 Task: Search for emails with the subject 'follow up email' sent to 'sumitkumarthakur00@gmail.com'.
Action: Mouse moved to (246, 6)
Screenshot: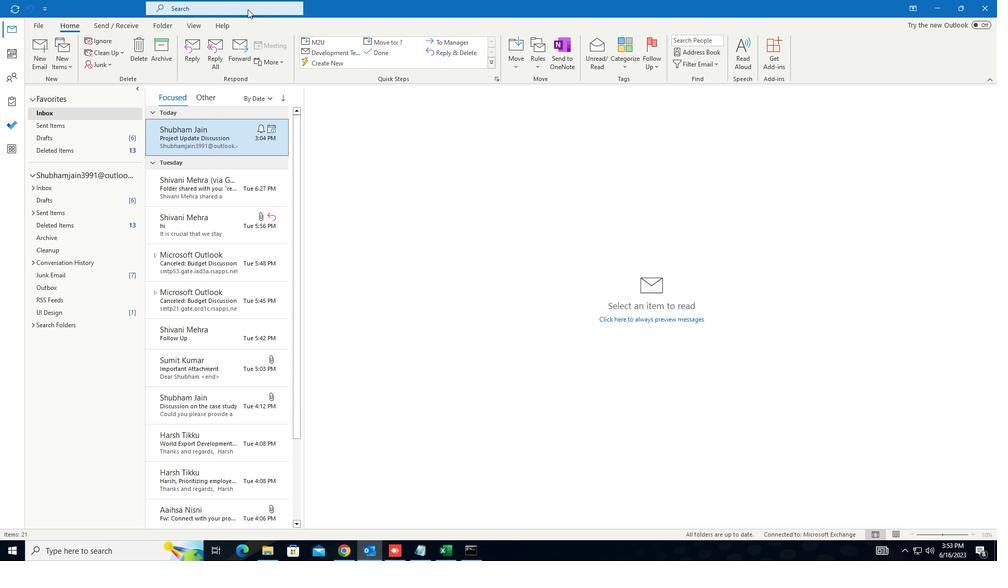 
Action: Mouse pressed left at (246, 6)
Screenshot: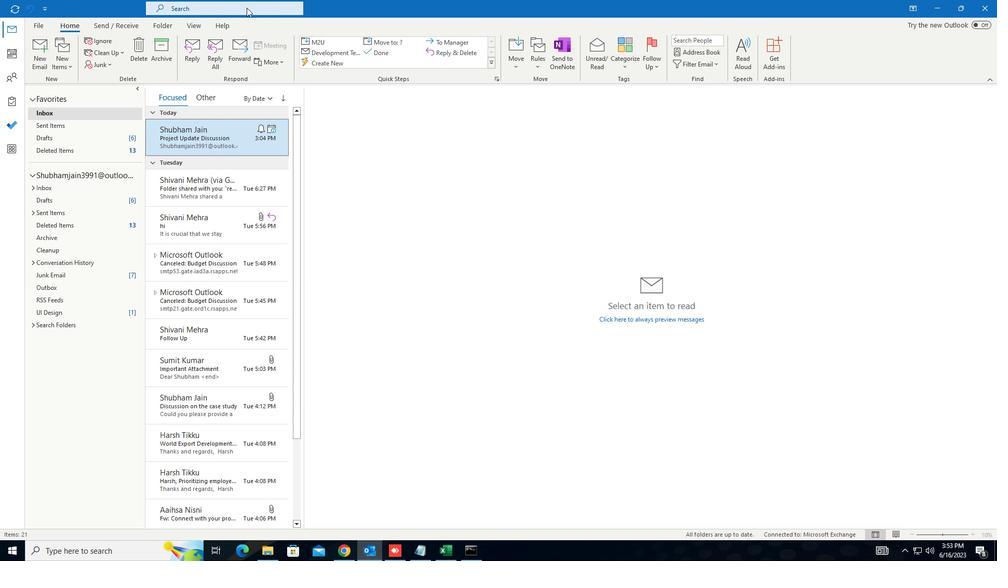 
Action: Mouse moved to (391, 8)
Screenshot: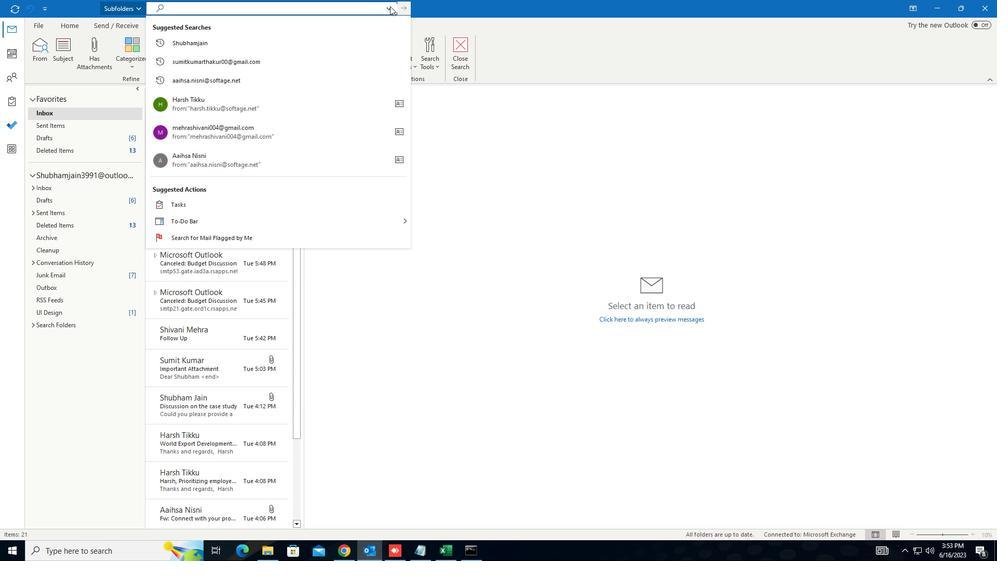 
Action: Mouse pressed left at (391, 8)
Screenshot: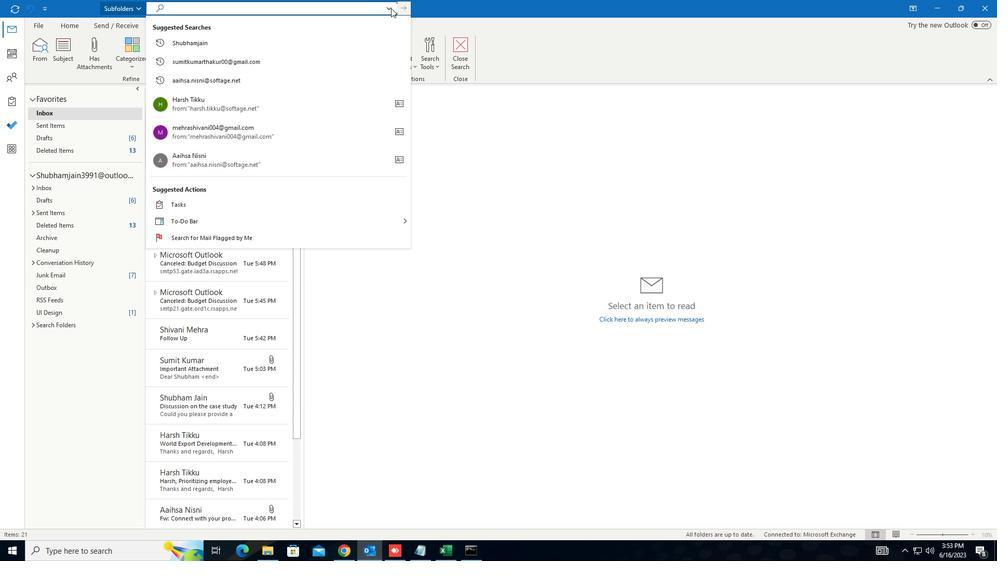 
Action: Mouse moved to (249, 24)
Screenshot: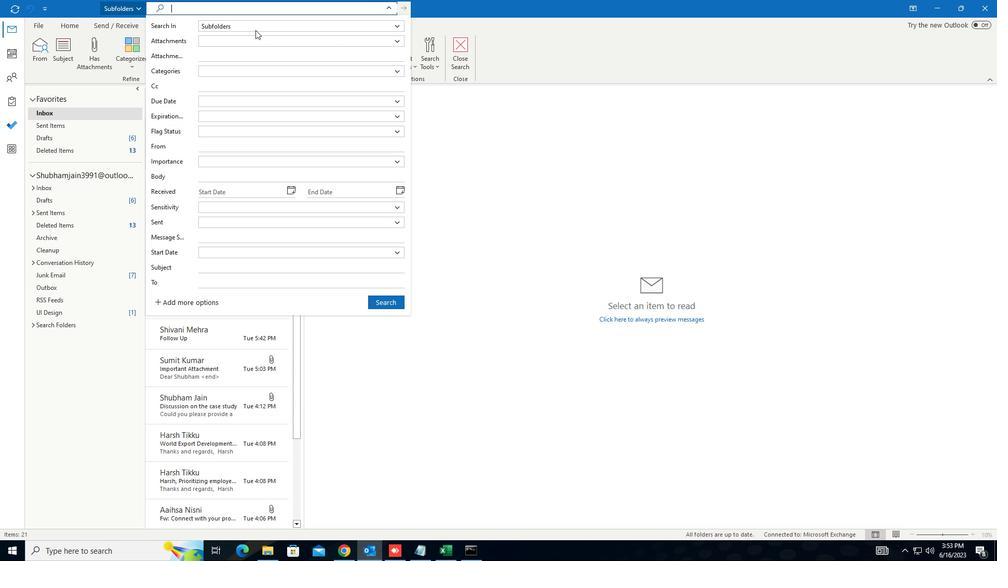 
Action: Mouse pressed left at (249, 24)
Screenshot: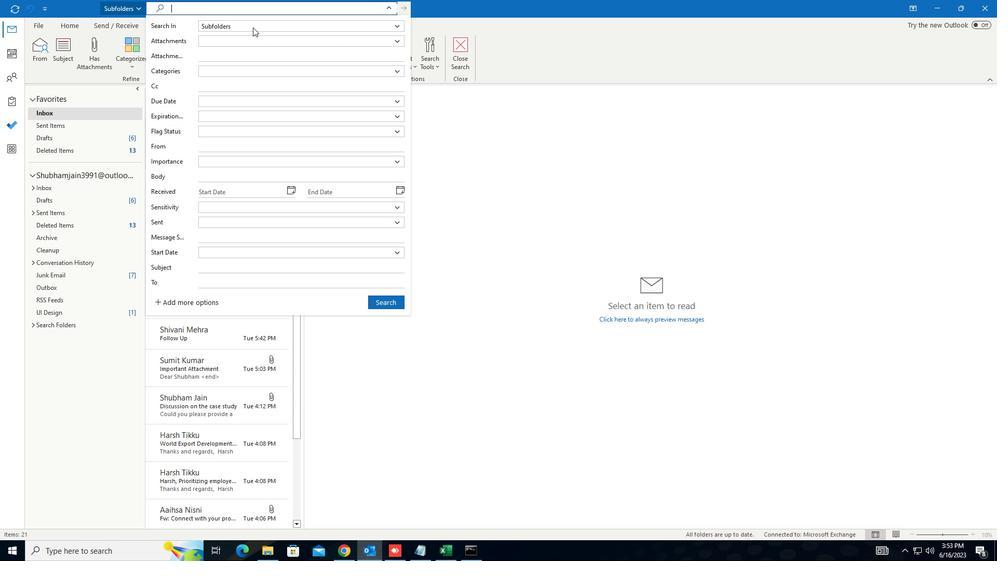 
Action: Mouse moved to (234, 44)
Screenshot: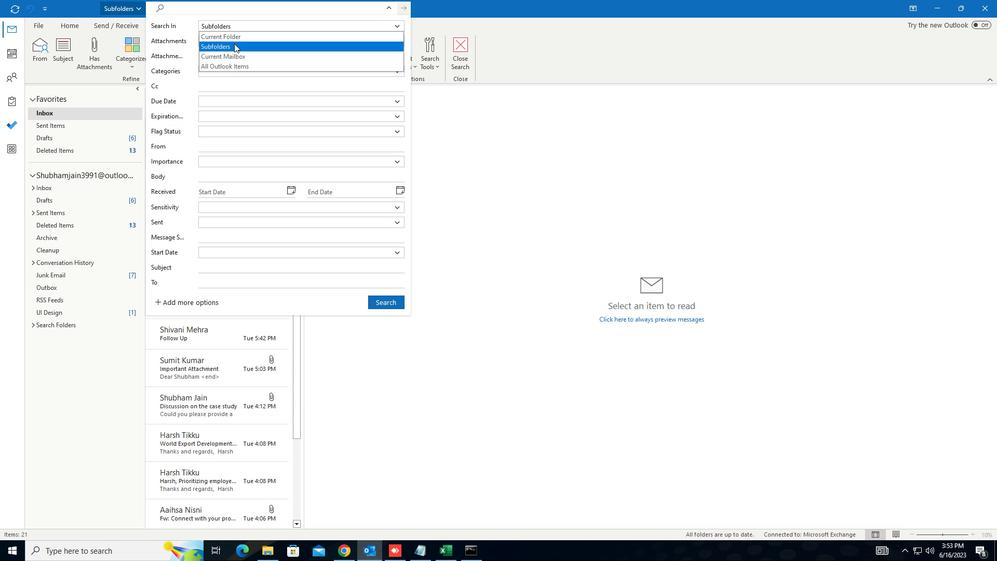 
Action: Mouse pressed left at (234, 44)
Screenshot: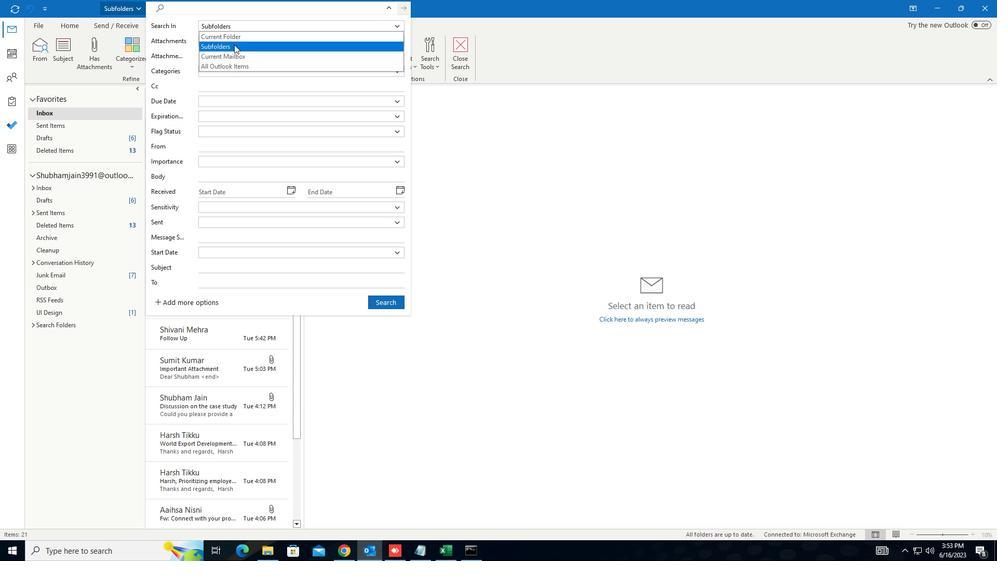 
Action: Mouse moved to (210, 266)
Screenshot: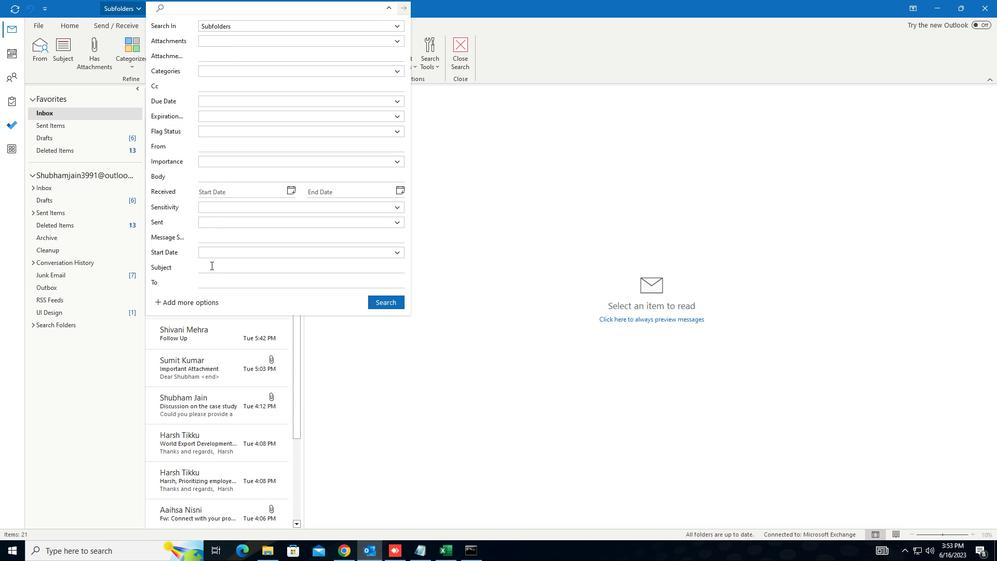 
Action: Mouse pressed left at (210, 266)
Screenshot: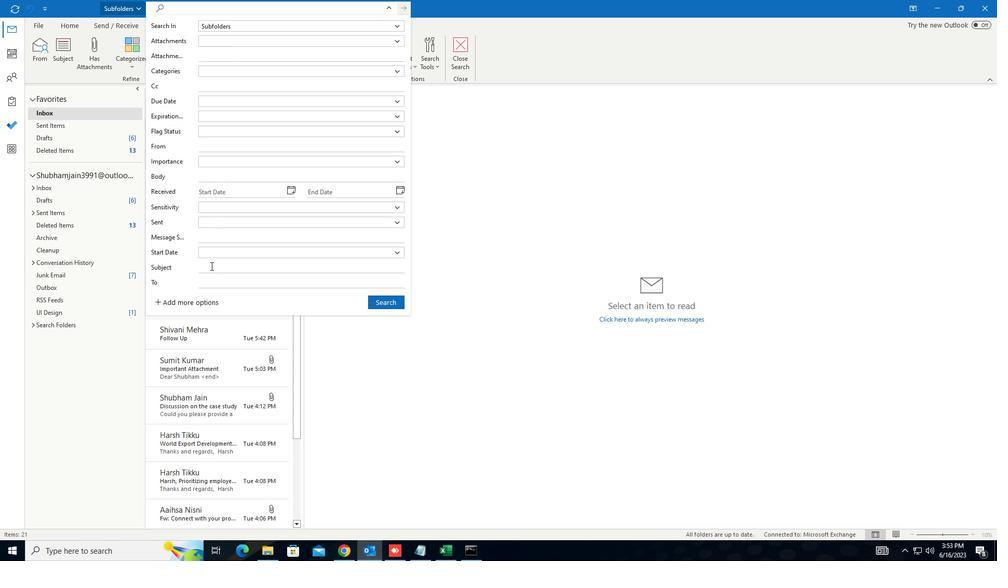 
Action: Mouse moved to (210, 265)
Screenshot: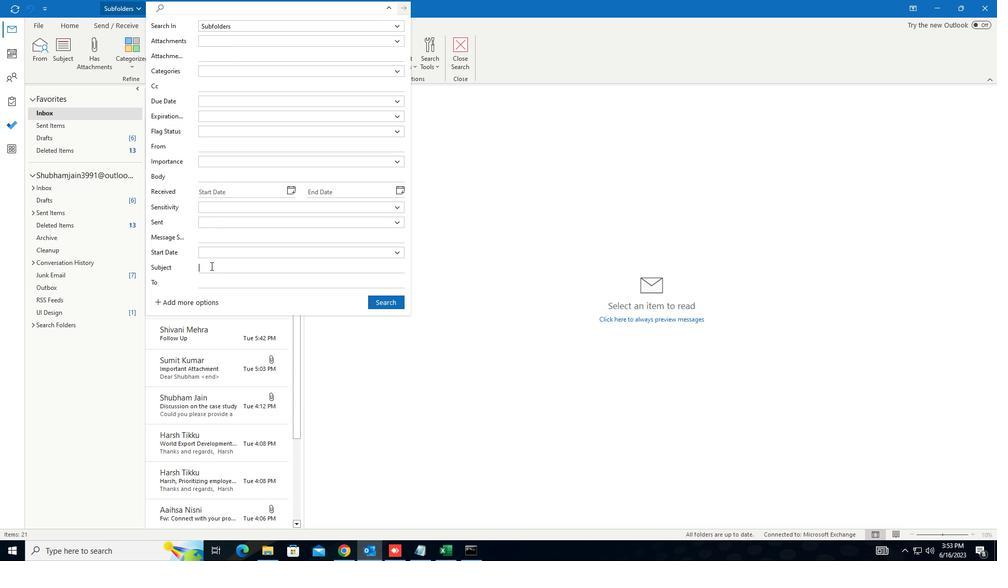 
Action: Key pressed follow<Key.space>up<Key.space>w<Key.backspace>email
Screenshot: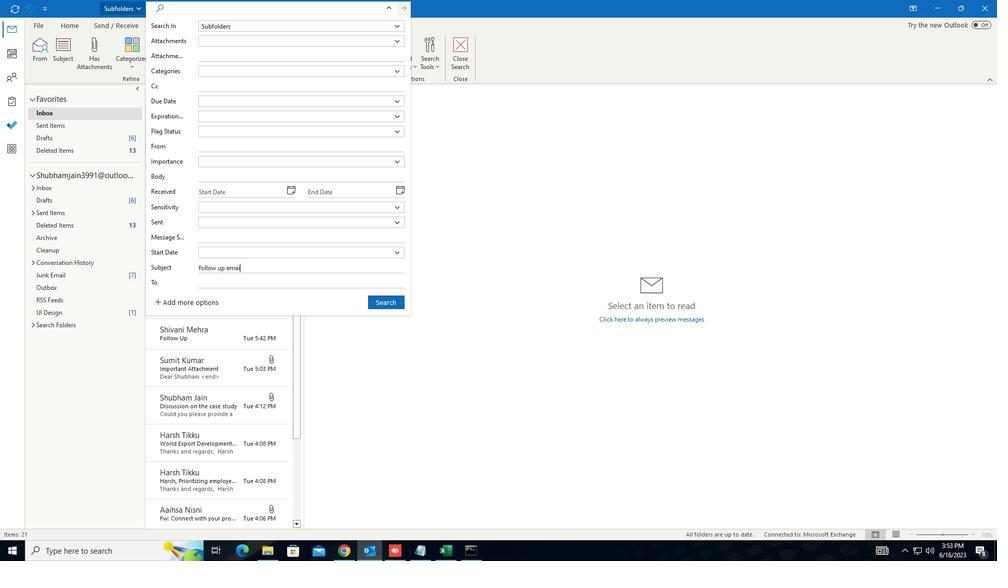 
Action: Mouse moved to (212, 283)
Screenshot: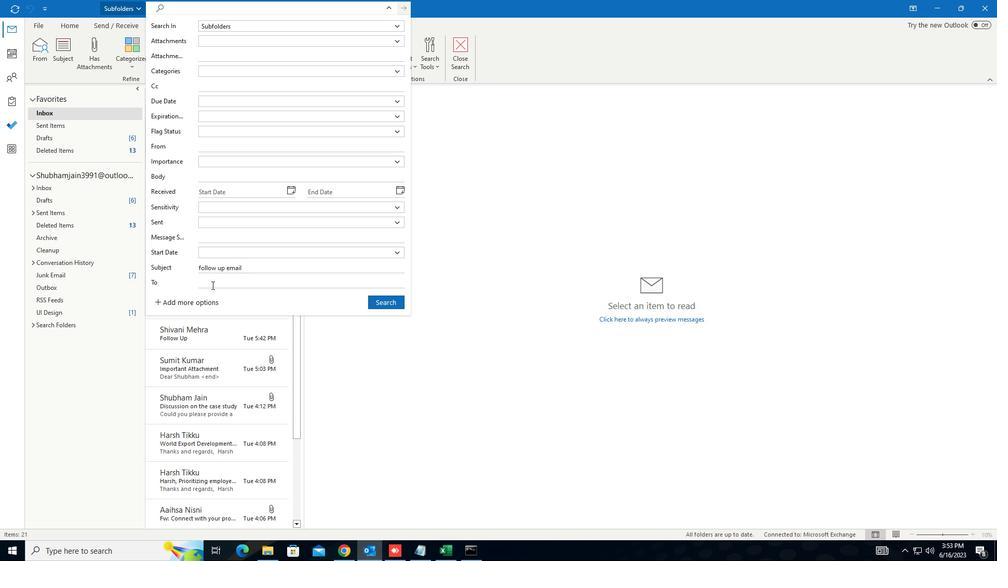 
Action: Mouse pressed left at (212, 283)
Screenshot: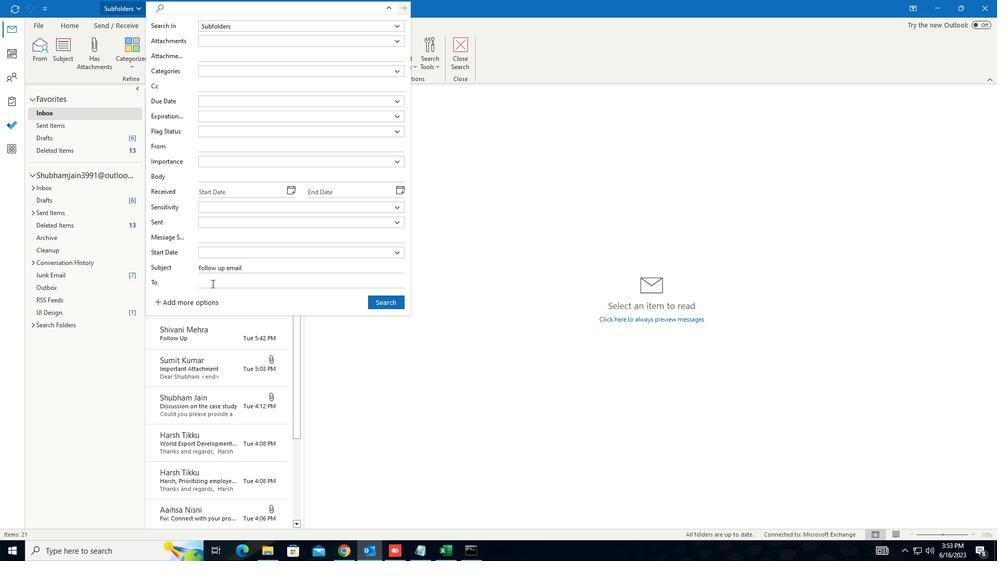 
Action: Key pressed sumitkumarthakur00<Key.shift>@GMAIL.COM
Screenshot: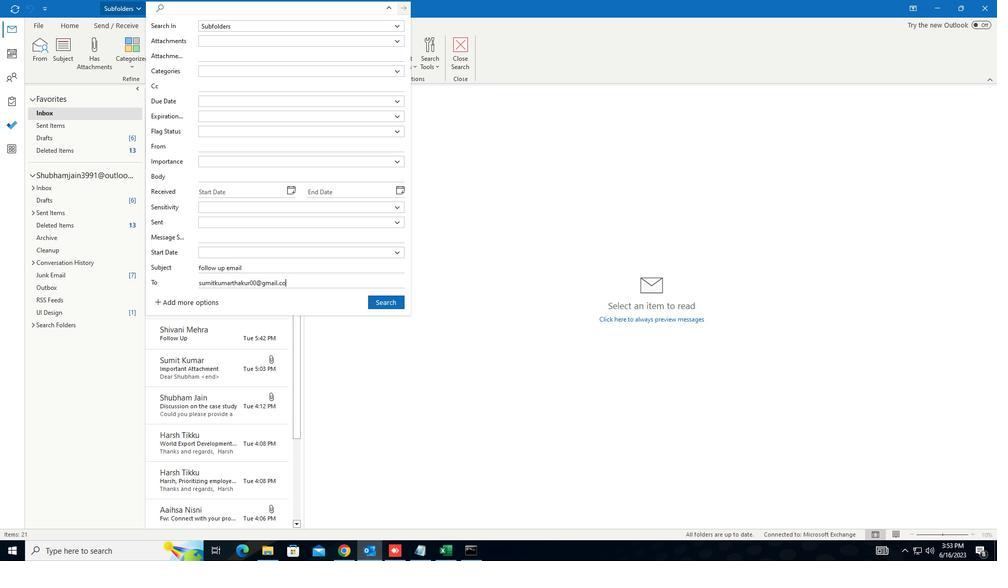
Action: Mouse moved to (382, 306)
Screenshot: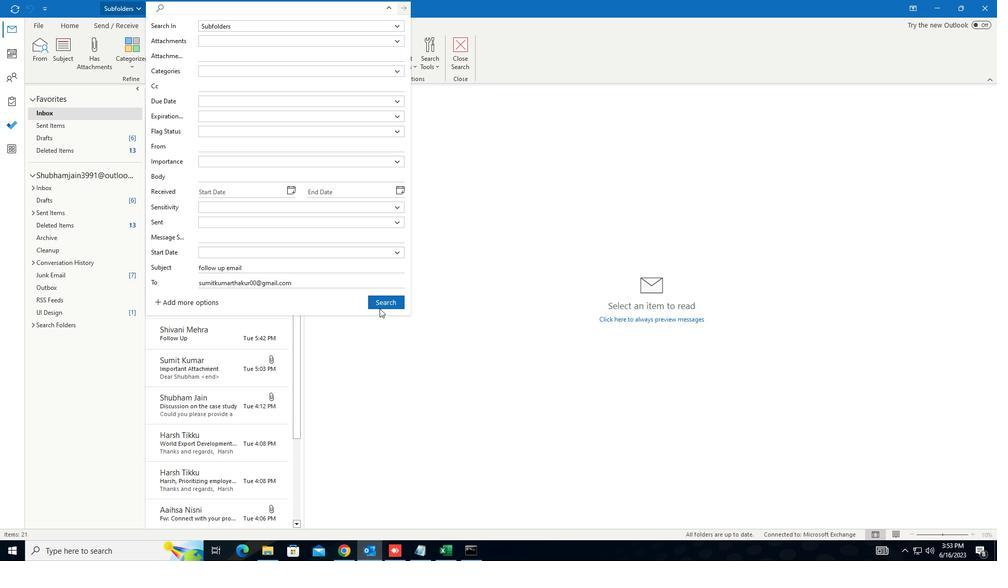 
Action: Mouse pressed left at (382, 306)
Screenshot: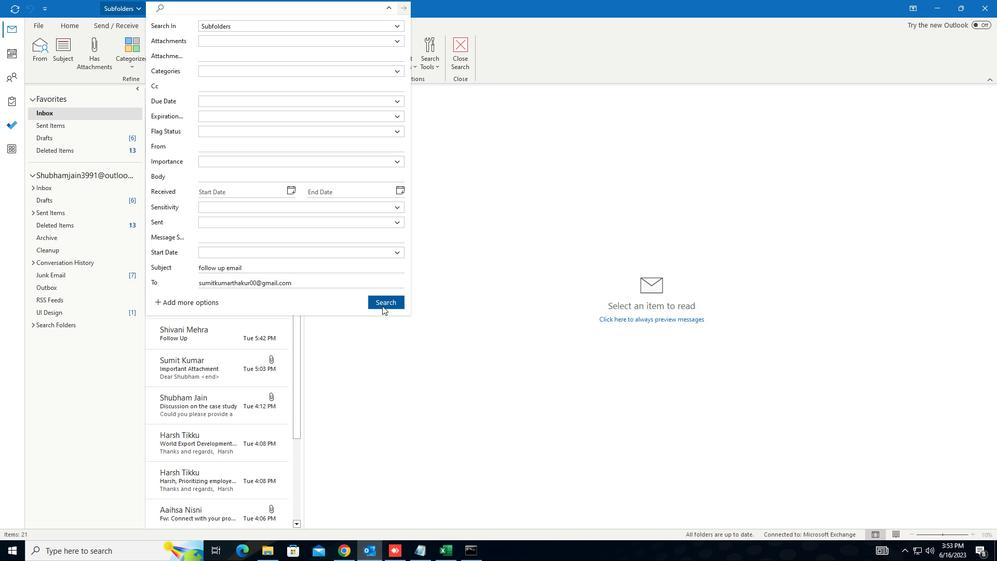 
Action: Mouse moved to (390, 301)
Screenshot: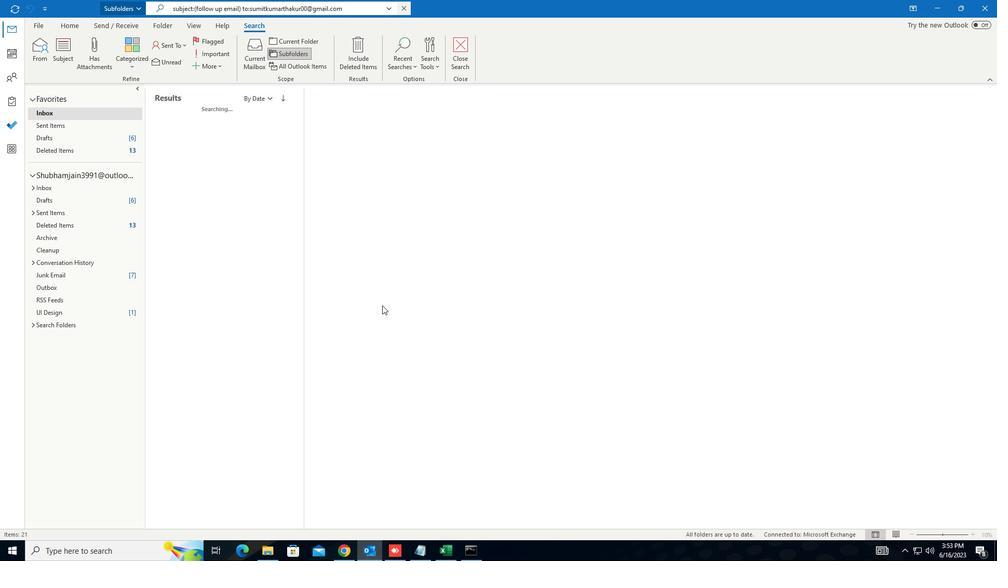 
